 Task: Select medium dark skin tone.
Action: Mouse moved to (402, 108)
Screenshot: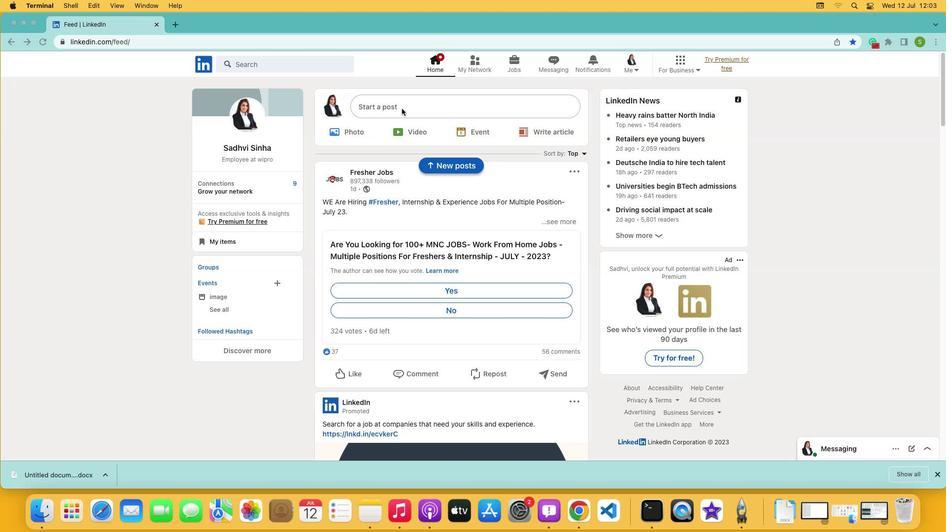 
Action: Mouse pressed left at (402, 108)
Screenshot: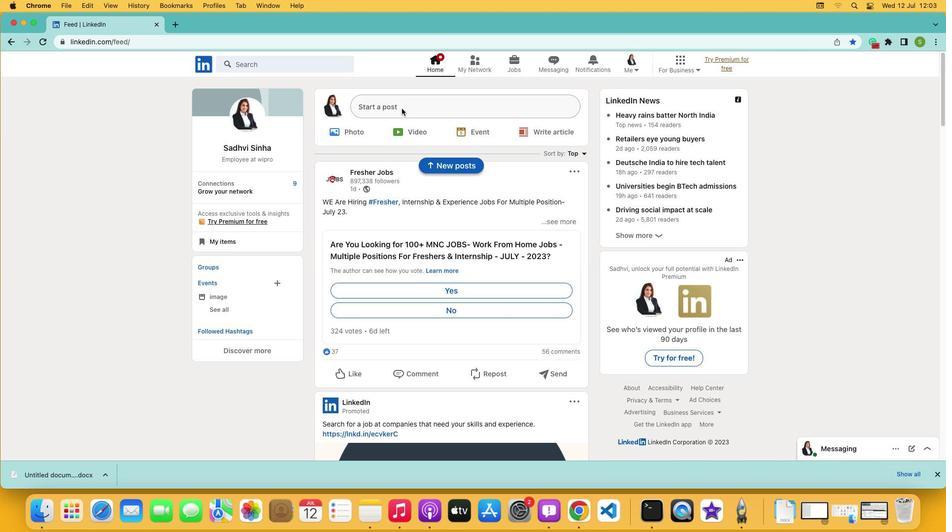
Action: Mouse pressed left at (402, 108)
Screenshot: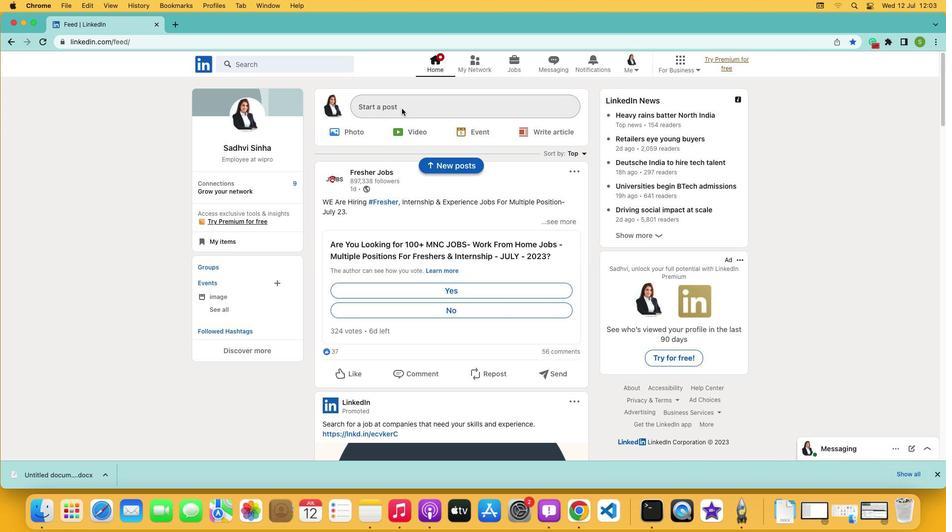 
Action: Mouse moved to (309, 267)
Screenshot: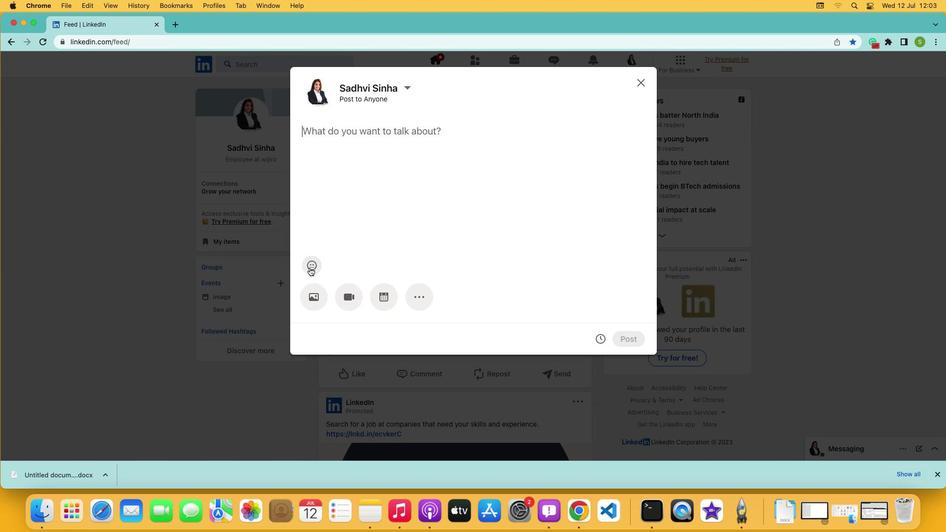 
Action: Mouse pressed left at (309, 267)
Screenshot: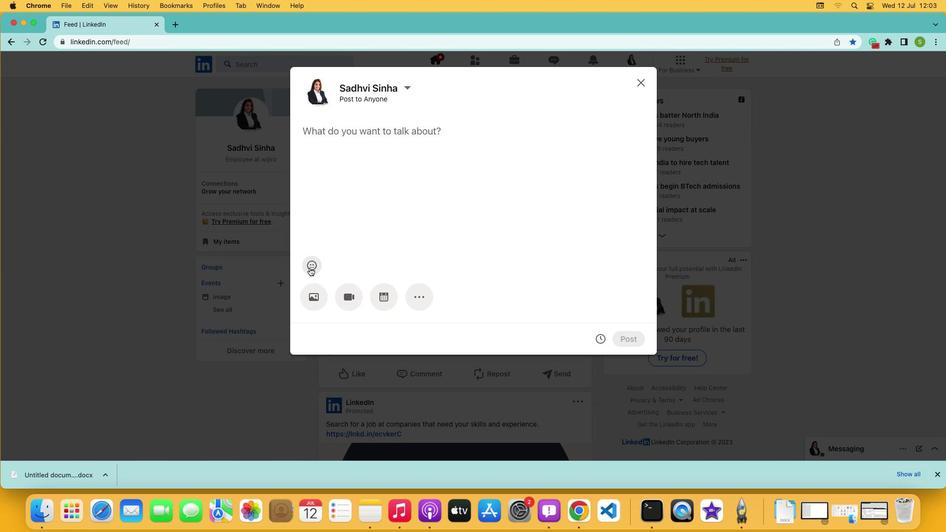 
Action: Mouse moved to (368, 91)
Screenshot: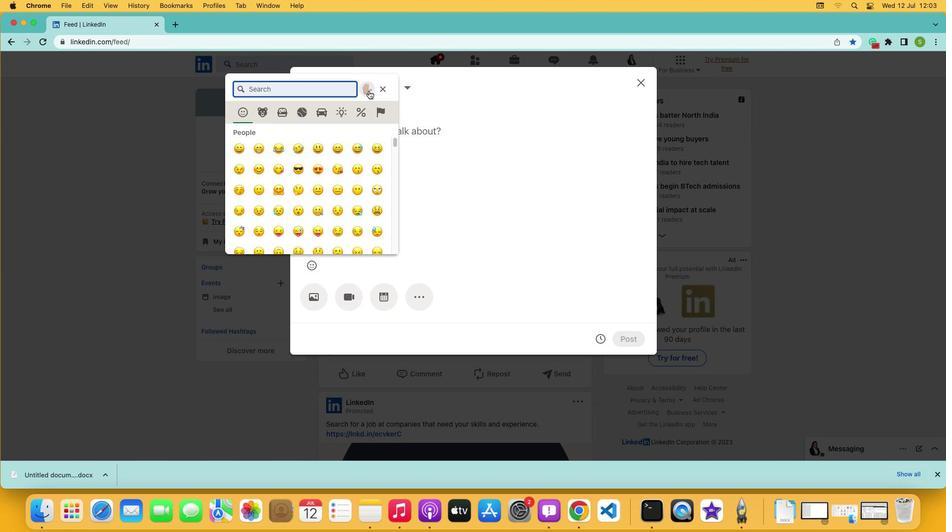 
Action: Mouse pressed left at (368, 91)
Screenshot: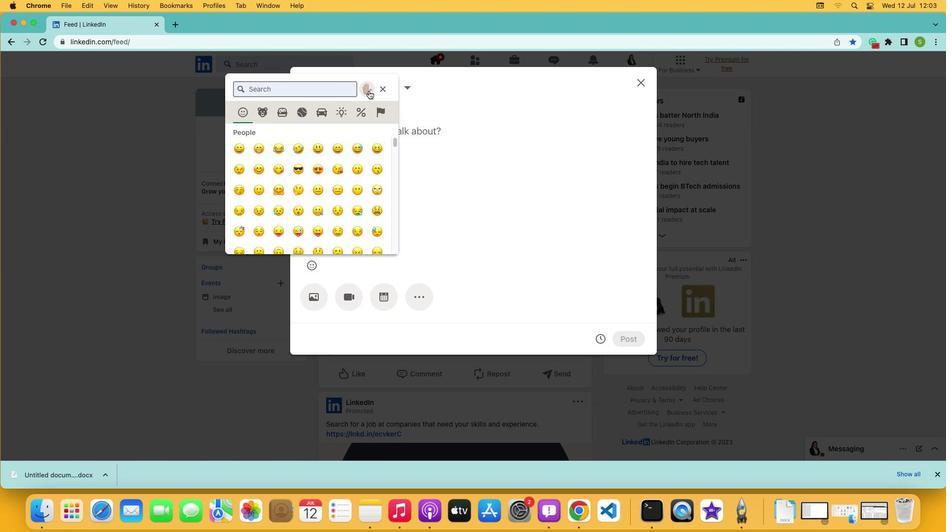 
Action: Mouse moved to (324, 110)
Screenshot: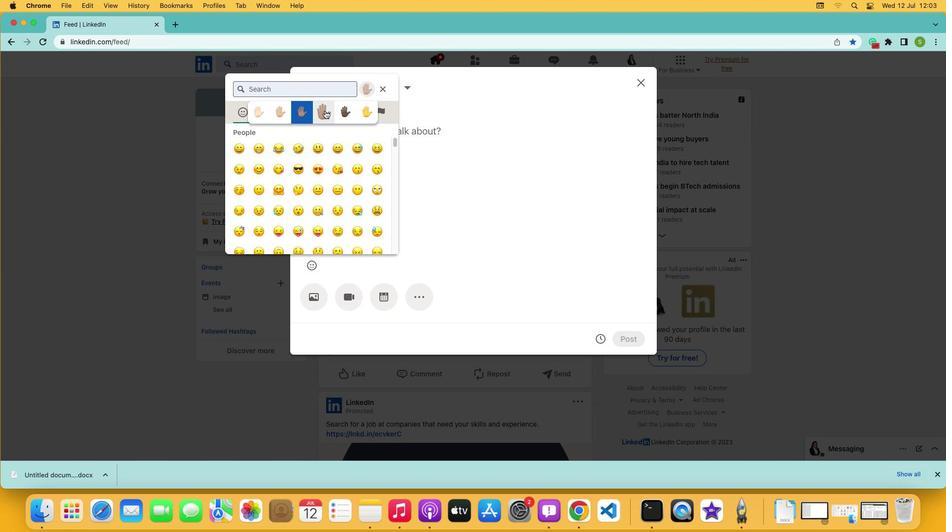 
Action: Mouse pressed left at (324, 110)
Screenshot: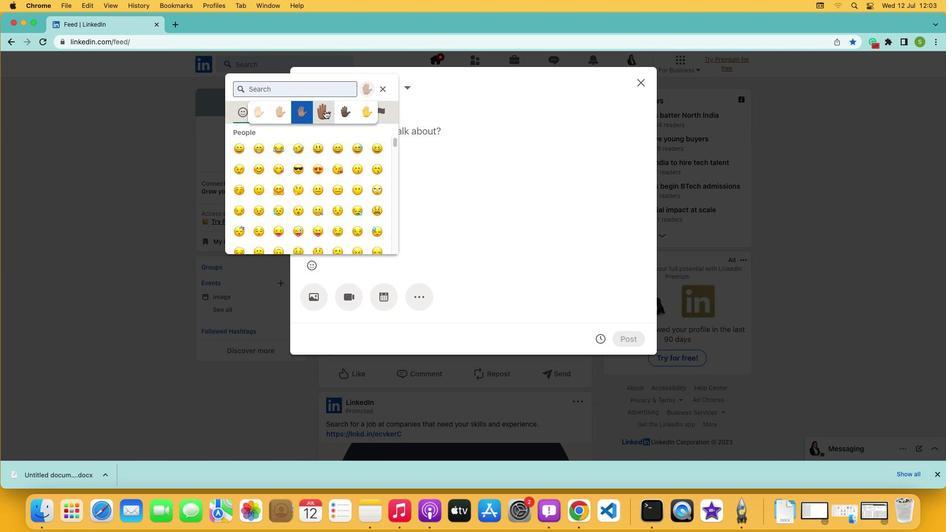 
Action: Mouse moved to (411, 196)
Screenshot: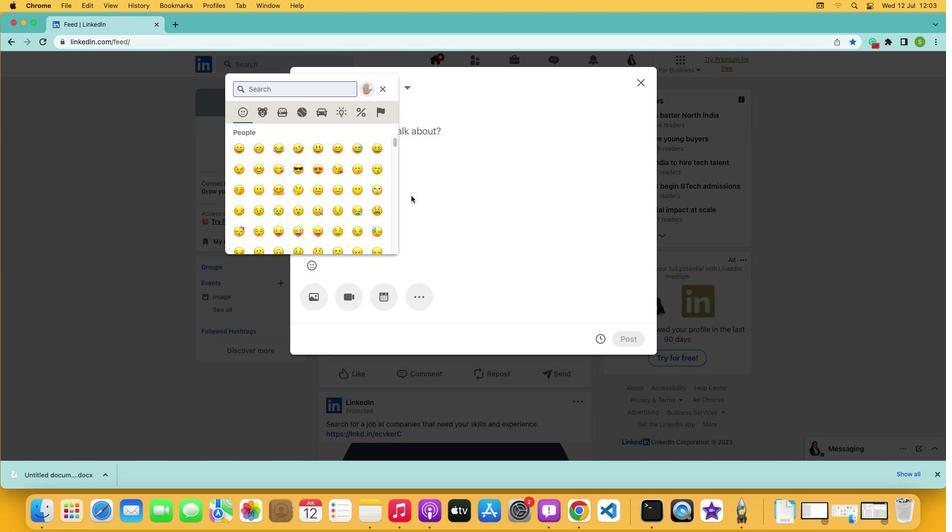 
